 Task: In messages turn off In-app notifications.
Action: Mouse moved to (666, 57)
Screenshot: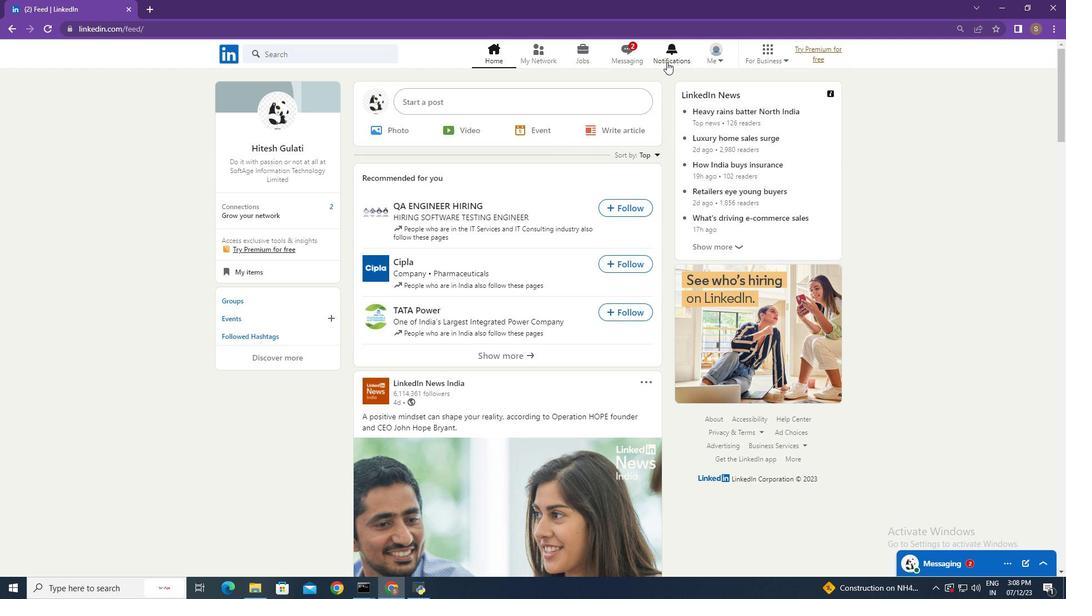
Action: Mouse pressed left at (666, 57)
Screenshot: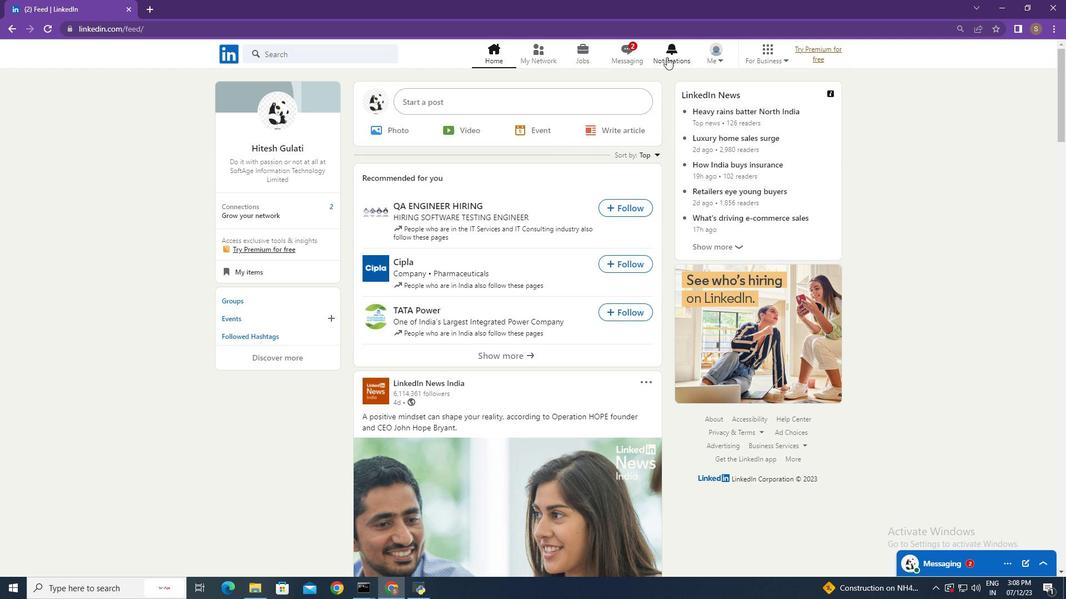 
Action: Mouse moved to (245, 124)
Screenshot: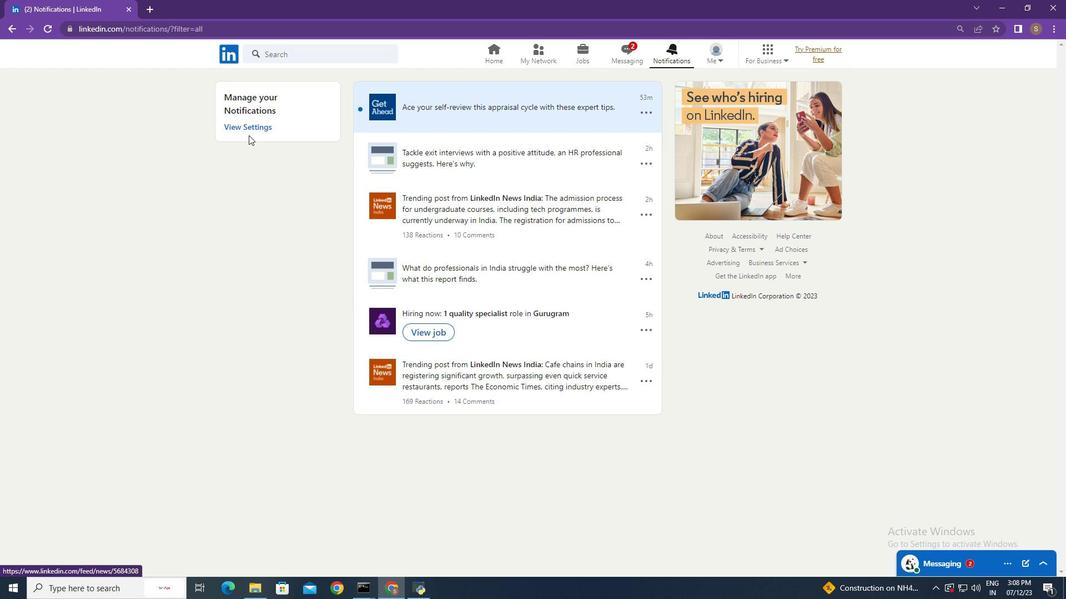 
Action: Mouse pressed left at (245, 124)
Screenshot: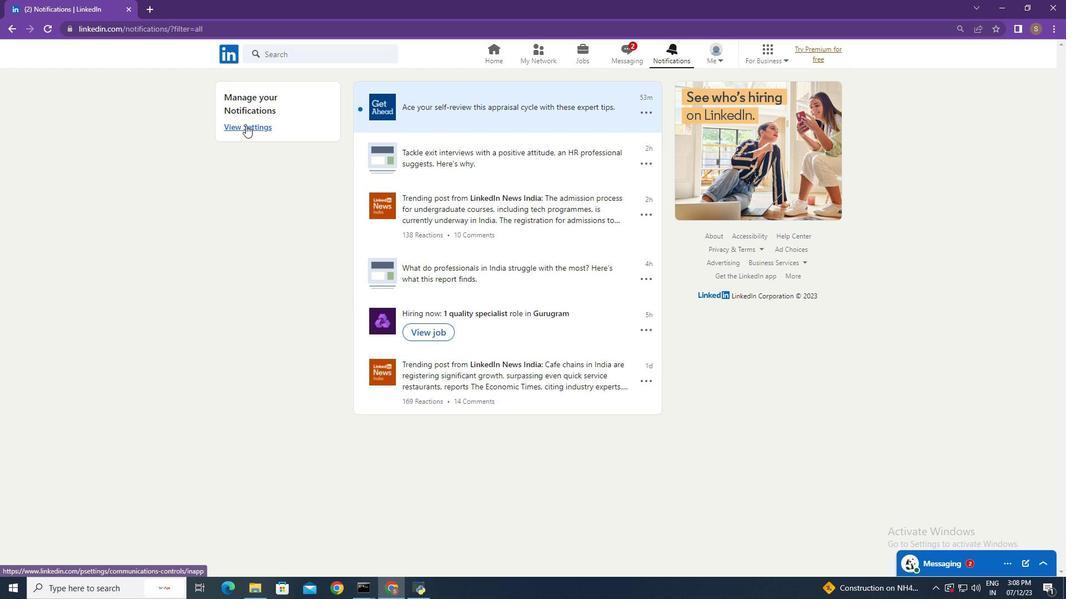 
Action: Mouse moved to (639, 286)
Screenshot: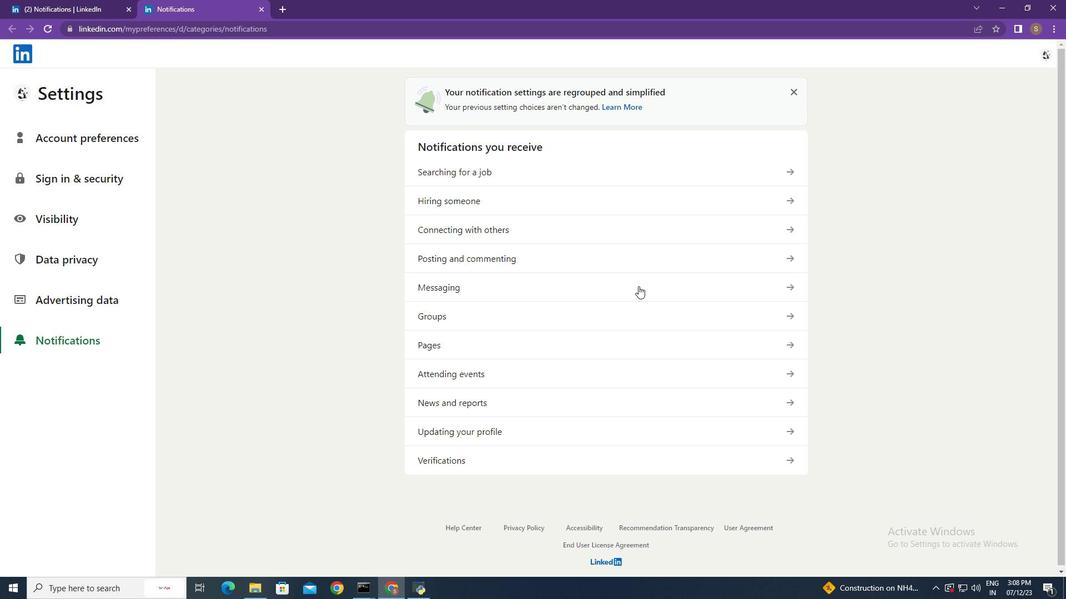 
Action: Mouse pressed left at (639, 286)
Screenshot: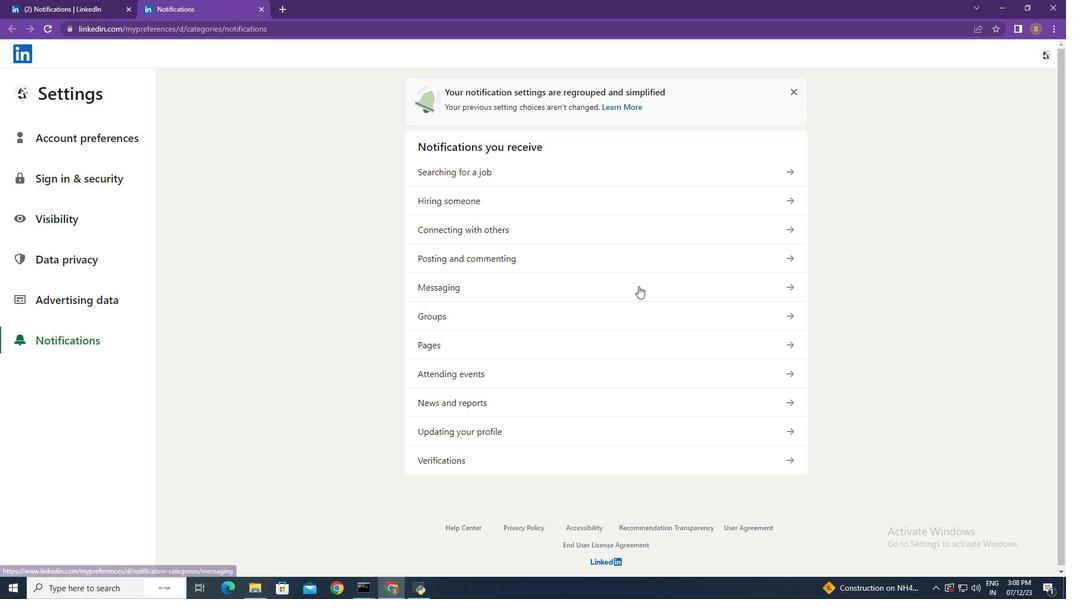 
Action: Mouse moved to (717, 165)
Screenshot: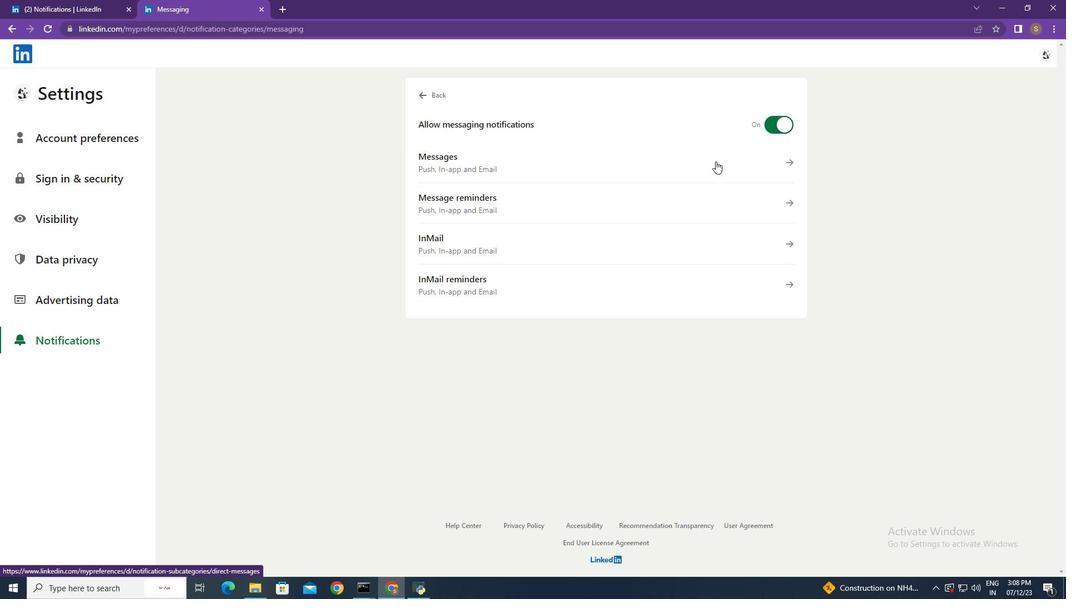 
Action: Mouse pressed left at (717, 165)
Screenshot: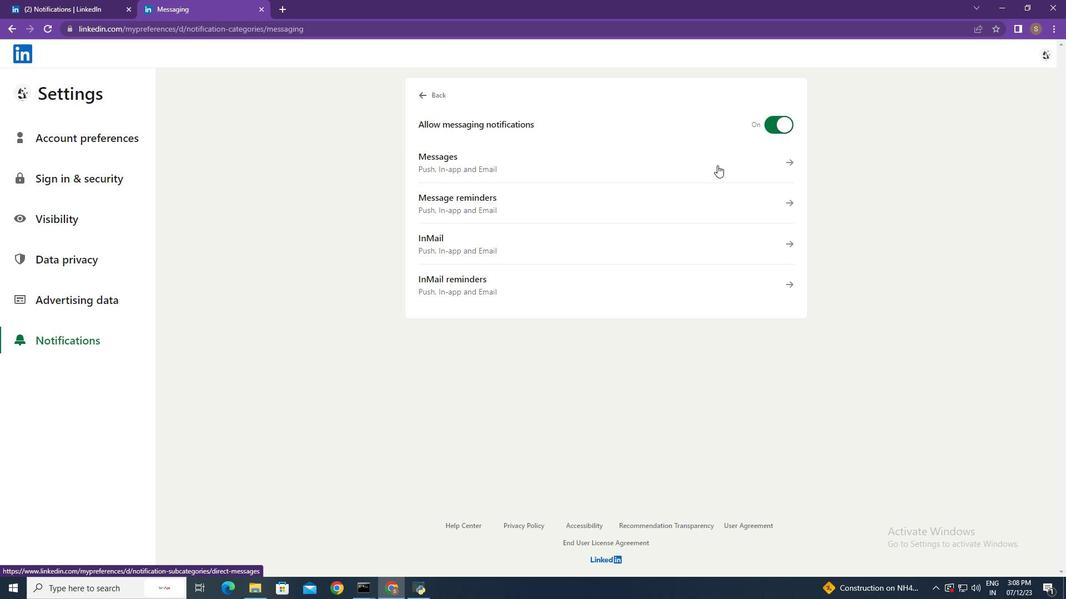 
Action: Mouse moved to (773, 177)
Screenshot: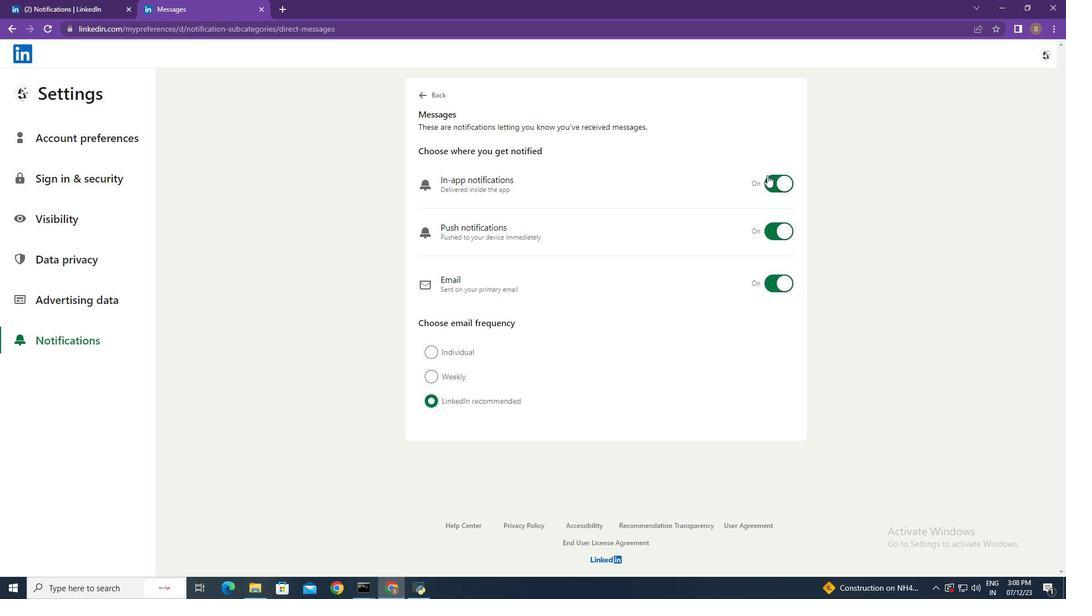 
Action: Mouse pressed left at (773, 177)
Screenshot: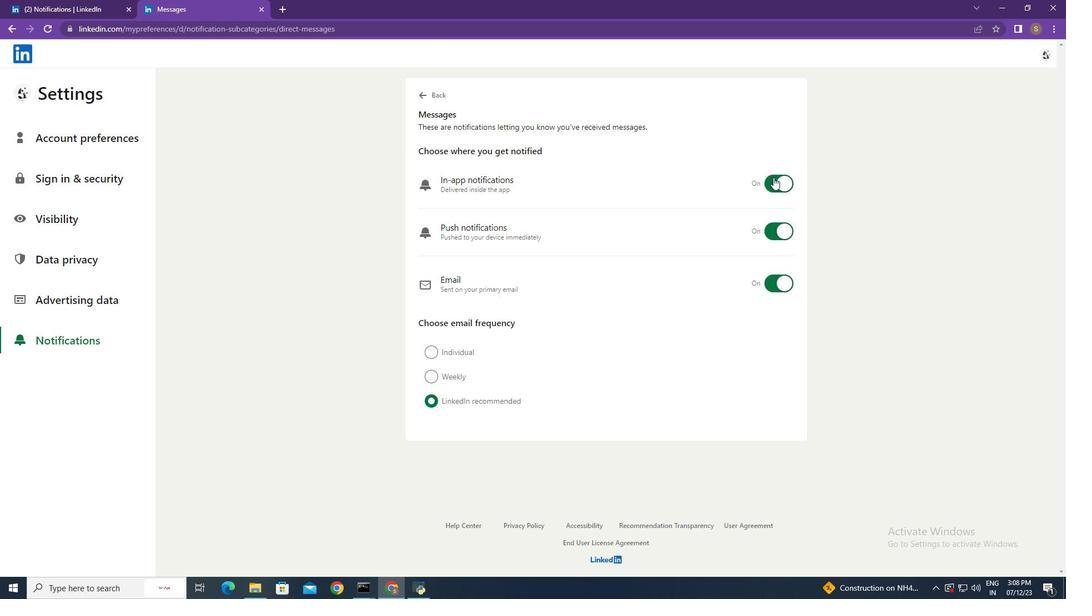 
Action: Mouse moved to (805, 127)
Screenshot: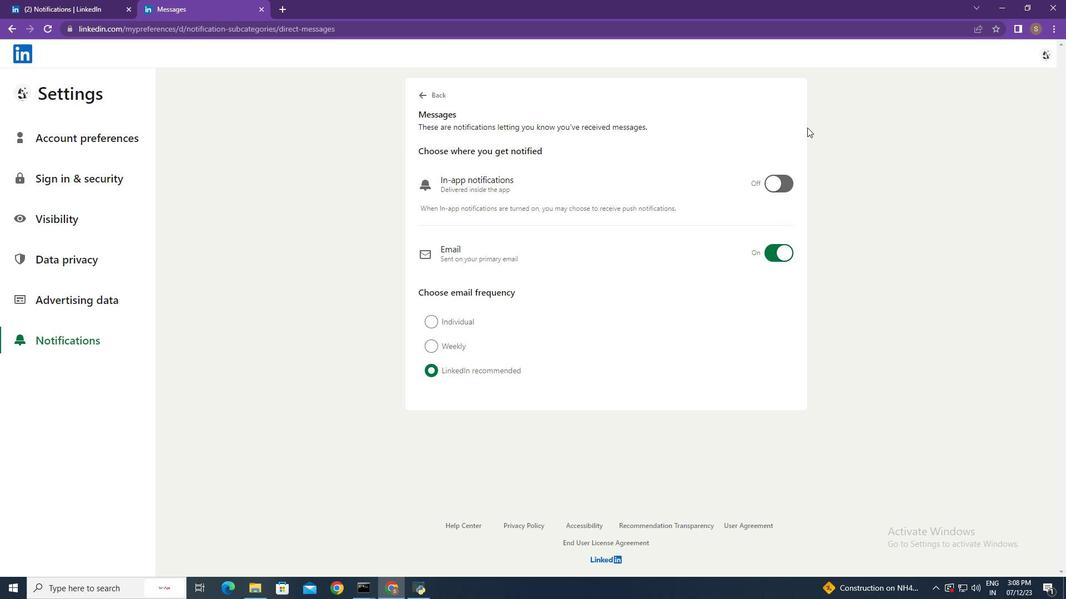 
